 Task: Change  the formatting of the data to Which is Less than 5. In conditional formating, put the option 'Chart 4 colour. ', change the format of Column Width to 11, change the format of Column Width to 11In the sheet  Budget Analysis Toolbook
Action: Mouse moved to (54, 116)
Screenshot: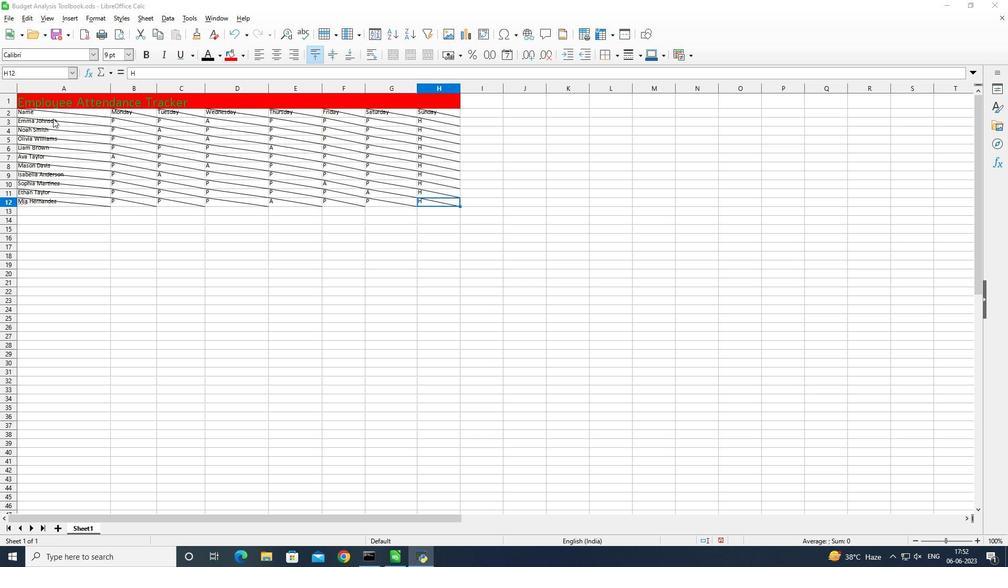 
Action: Mouse pressed left at (54, 116)
Screenshot: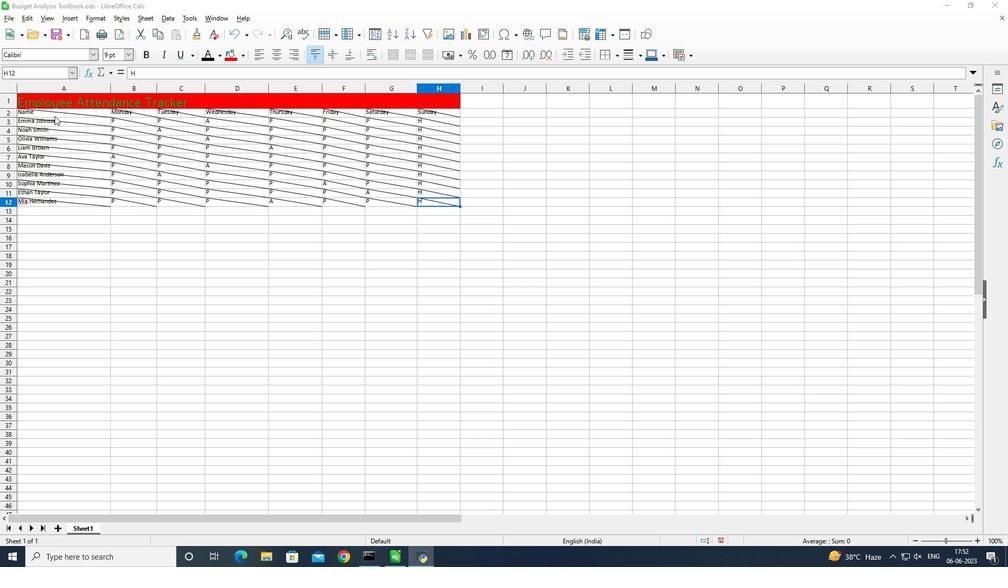 
Action: Mouse moved to (58, 114)
Screenshot: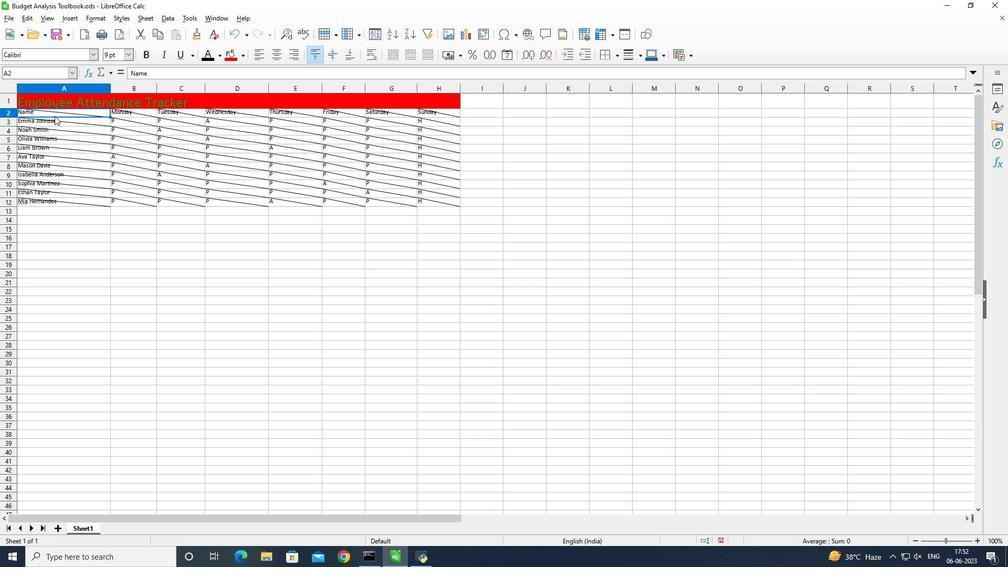 
Action: Mouse pressed left at (58, 114)
Screenshot: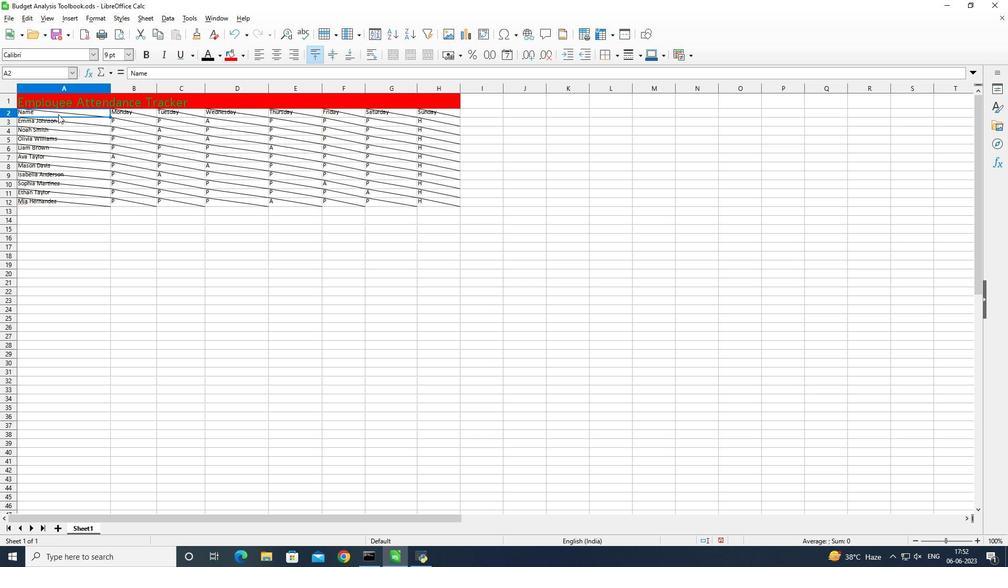 
Action: Mouse moved to (617, 57)
Screenshot: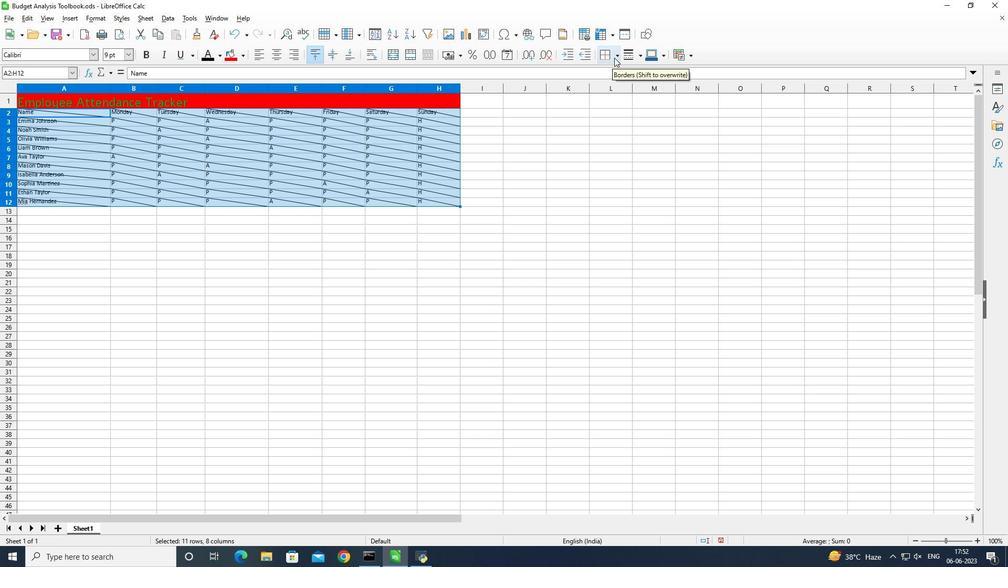 
Action: Mouse pressed left at (617, 57)
Screenshot: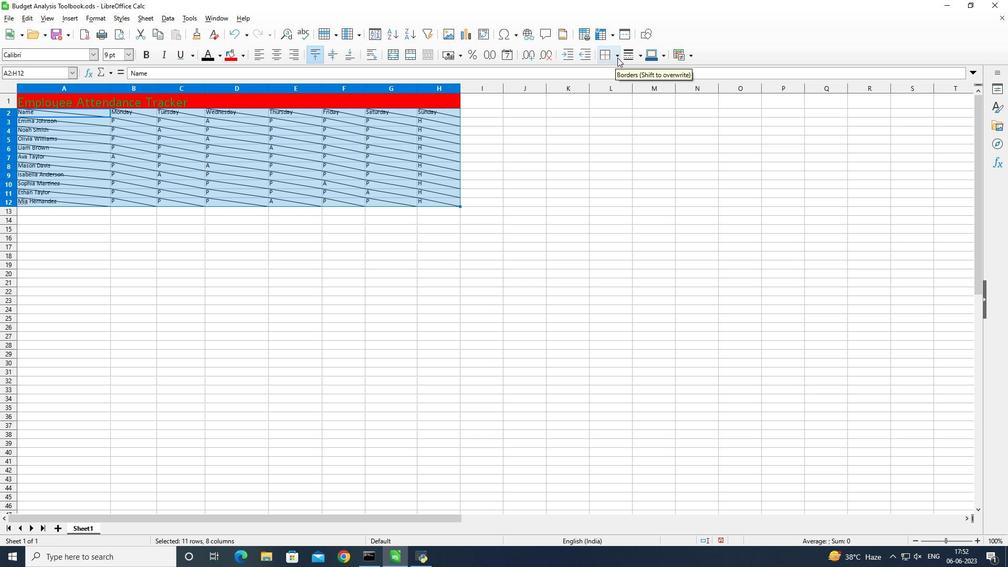 
Action: Mouse pressed left at (617, 57)
Screenshot: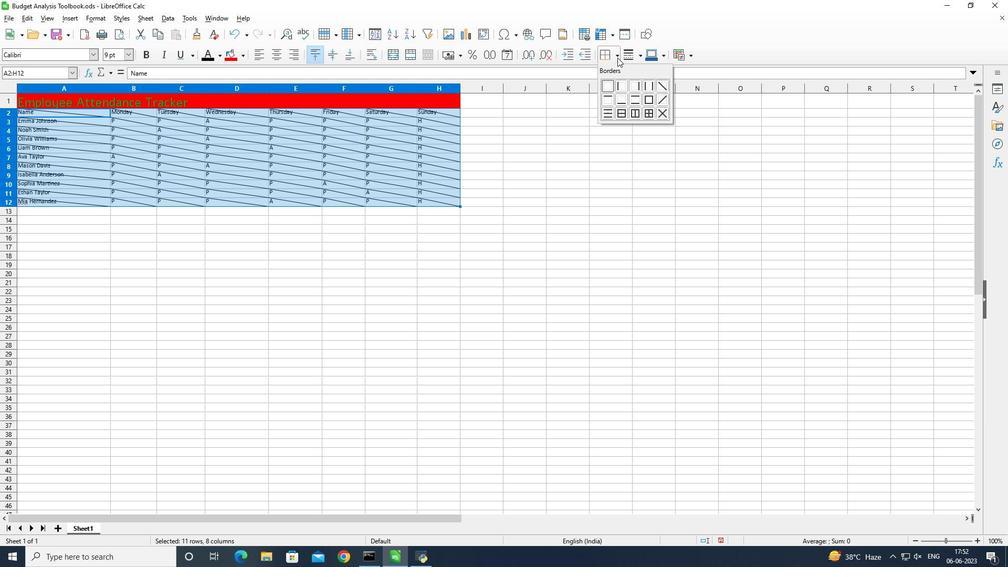 
Action: Mouse moved to (681, 47)
Screenshot: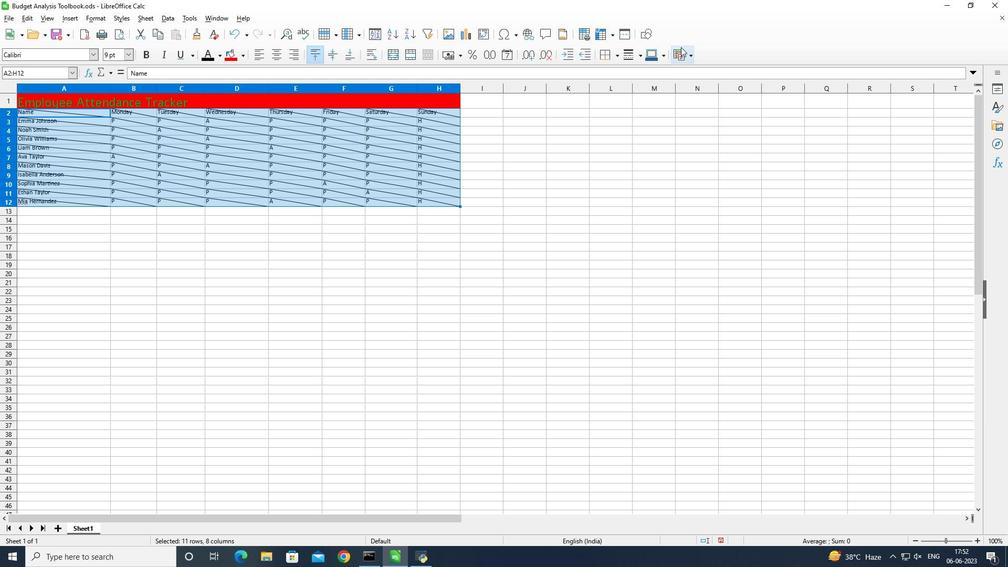 
Action: Mouse pressed left at (681, 47)
Screenshot: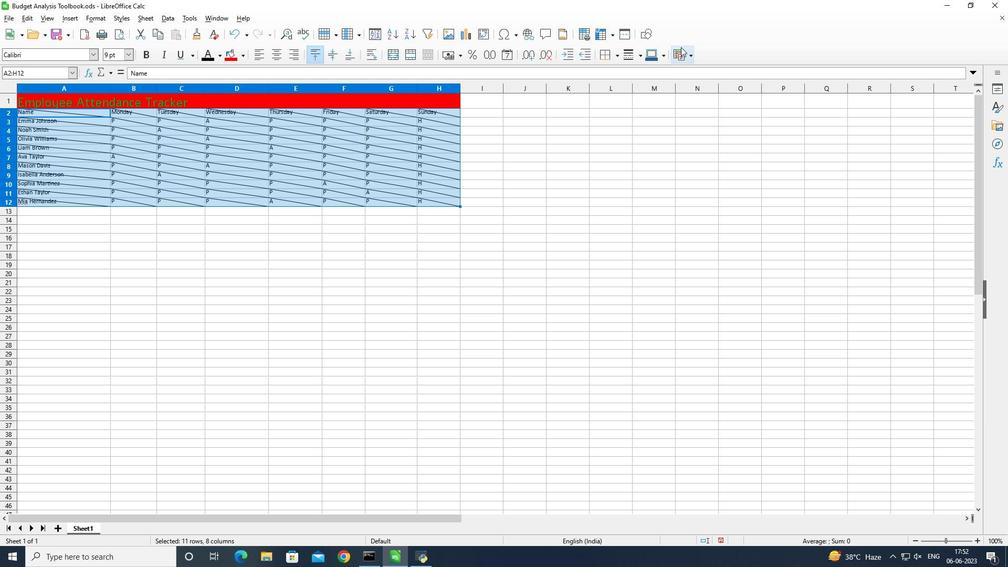
Action: Mouse moved to (700, 71)
Screenshot: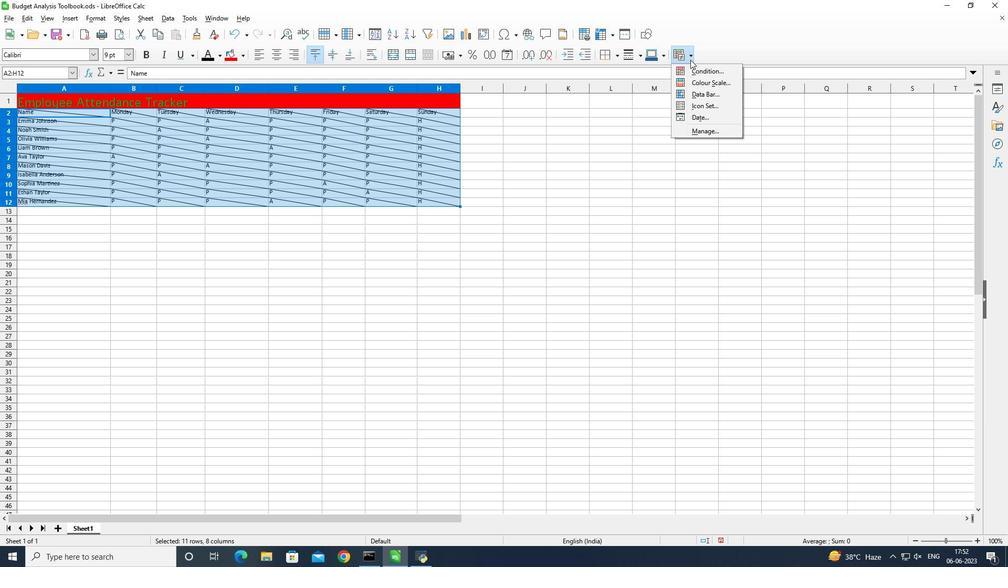 
Action: Mouse pressed left at (700, 71)
Screenshot: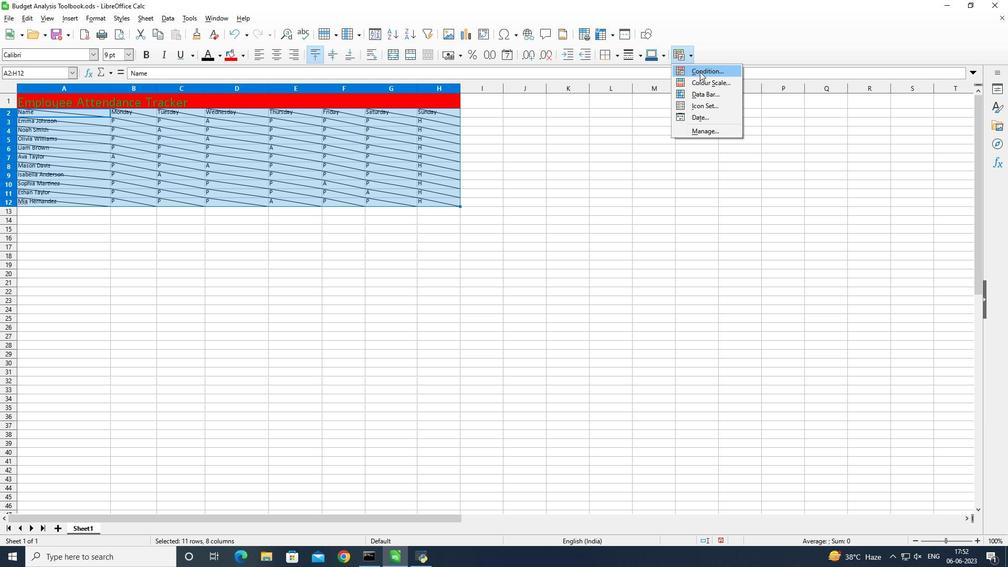 
Action: Mouse moved to (672, 132)
Screenshot: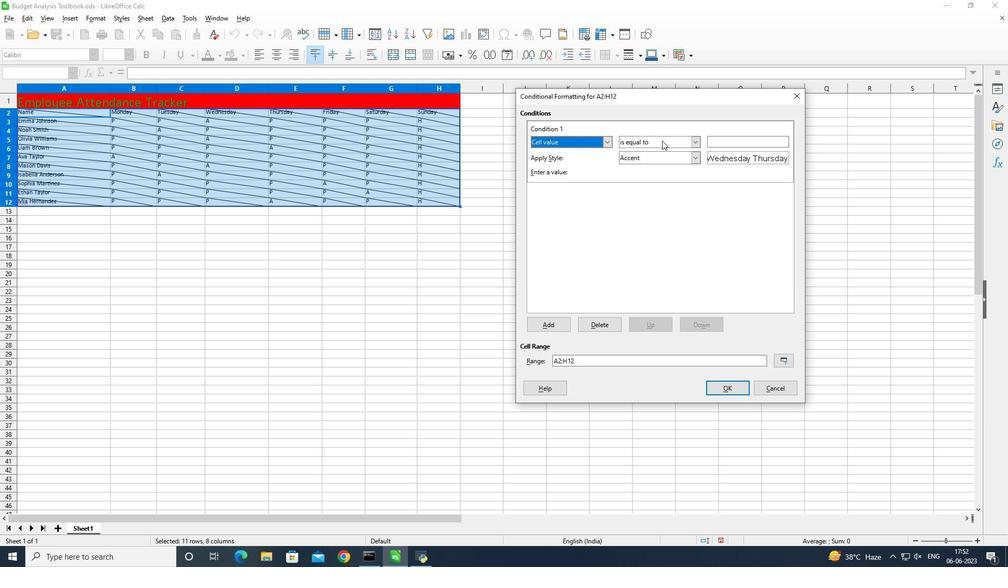 
Action: Mouse pressed left at (672, 132)
Screenshot: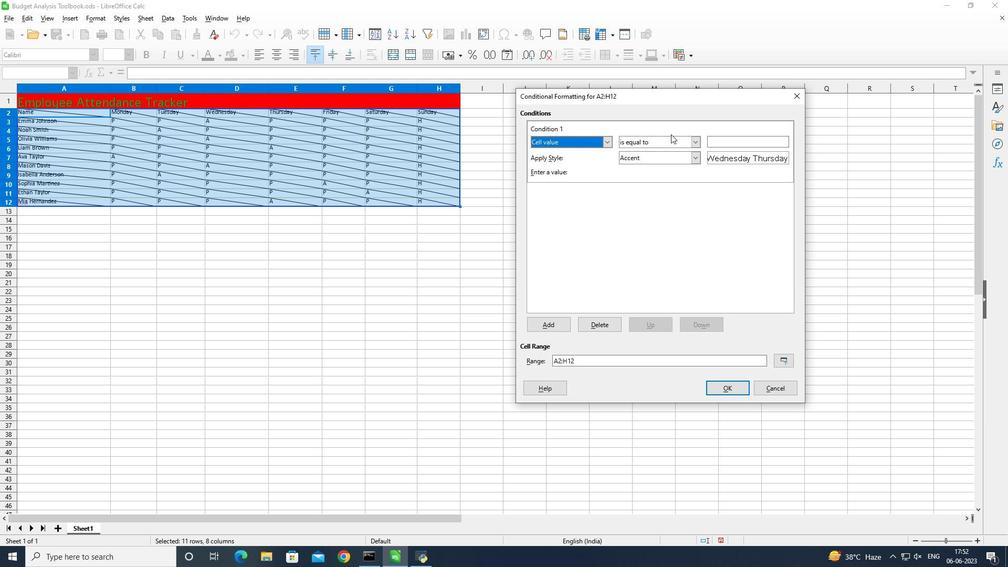 
Action: Mouse moved to (667, 138)
Screenshot: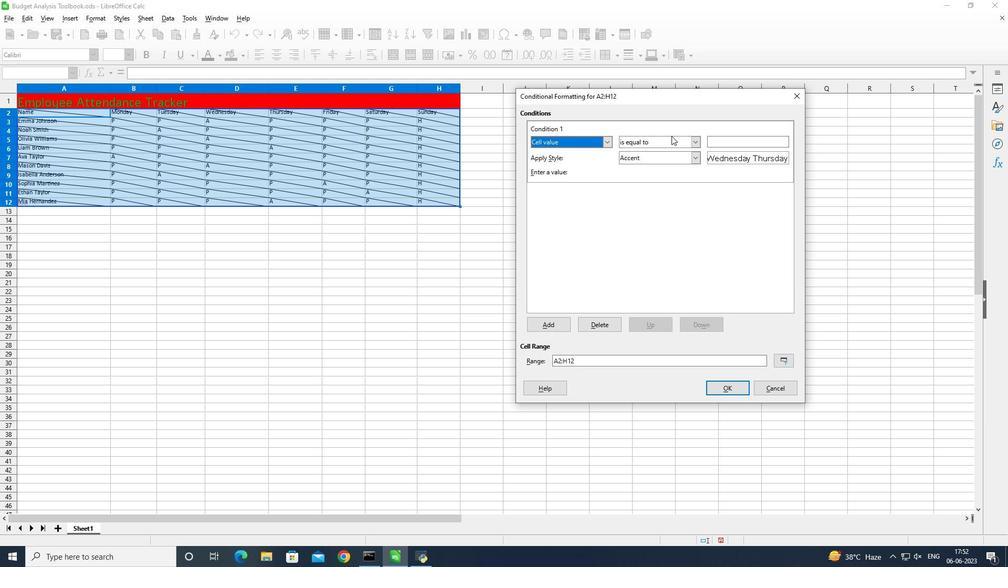 
Action: Mouse pressed left at (667, 138)
Screenshot: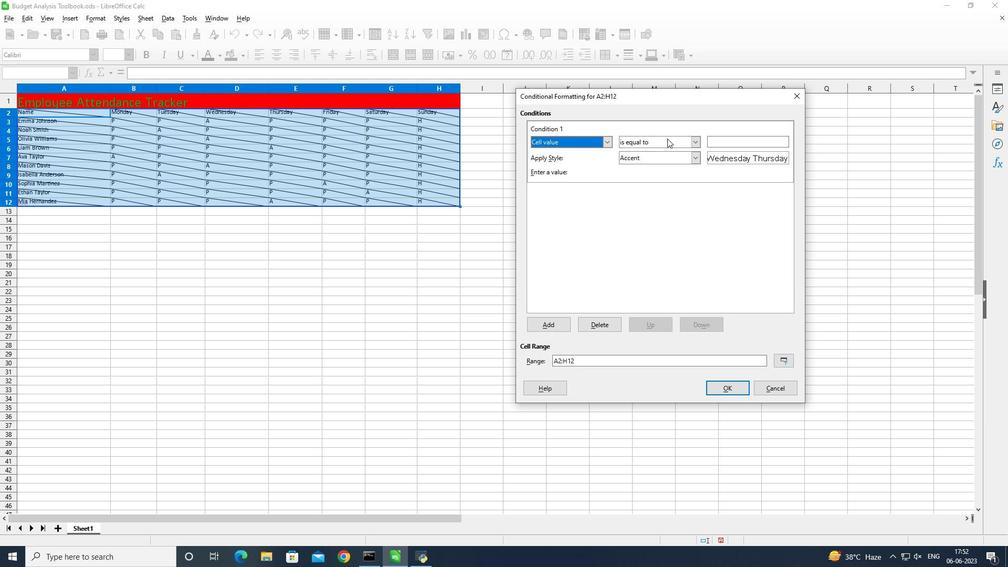 
Action: Mouse moved to (664, 162)
Screenshot: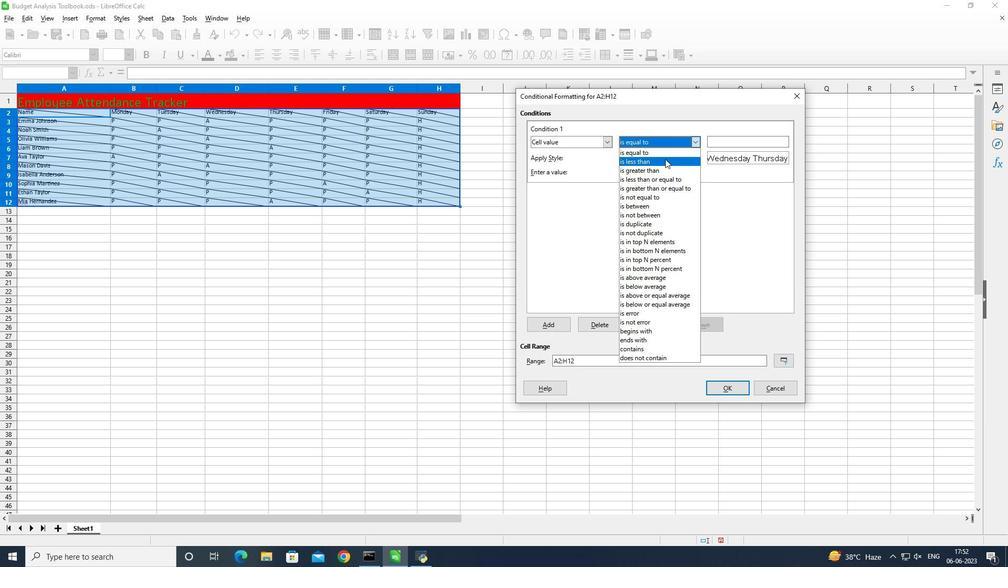 
Action: Mouse pressed left at (664, 162)
Screenshot: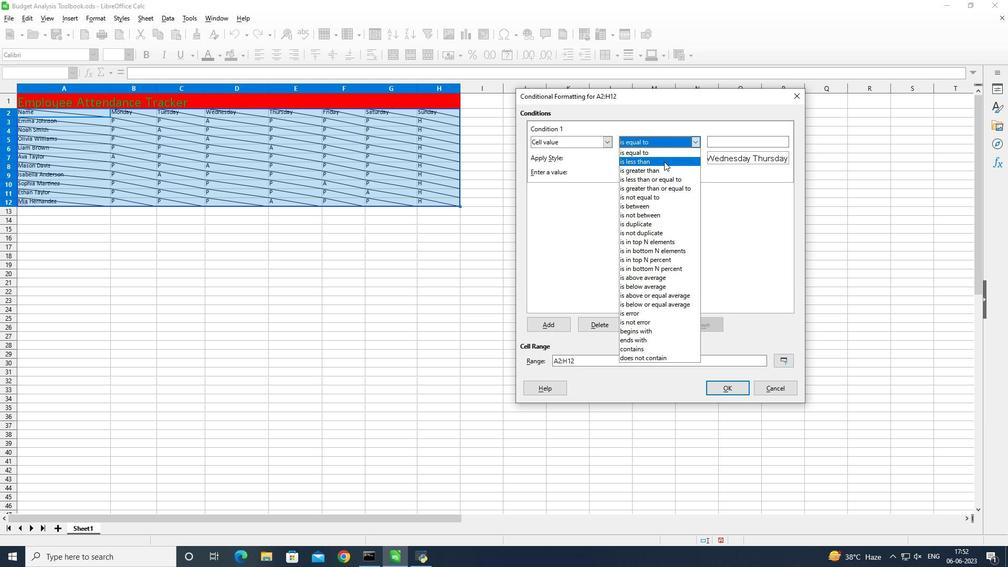 
Action: Mouse moved to (741, 141)
Screenshot: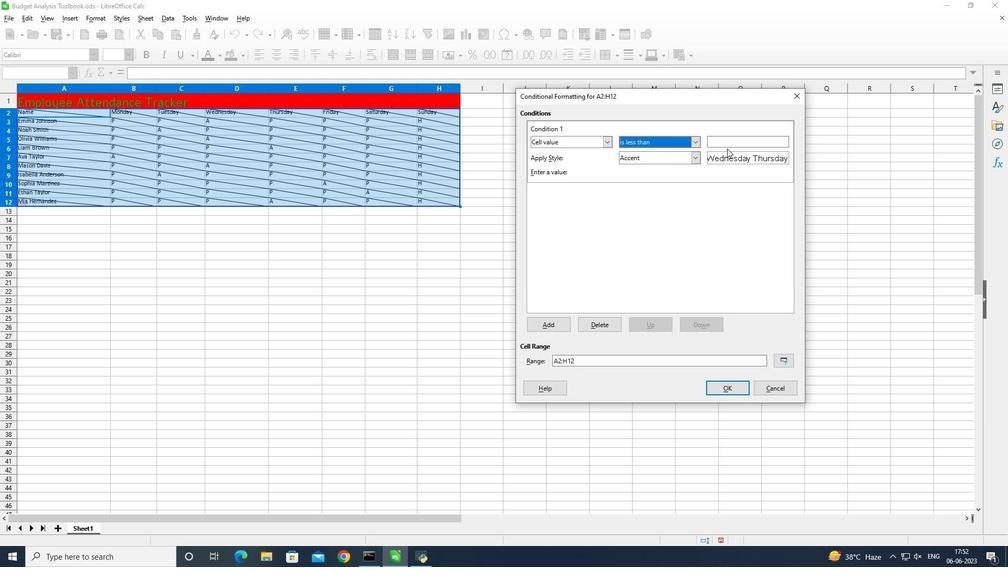 
Action: Mouse pressed left at (741, 141)
Screenshot: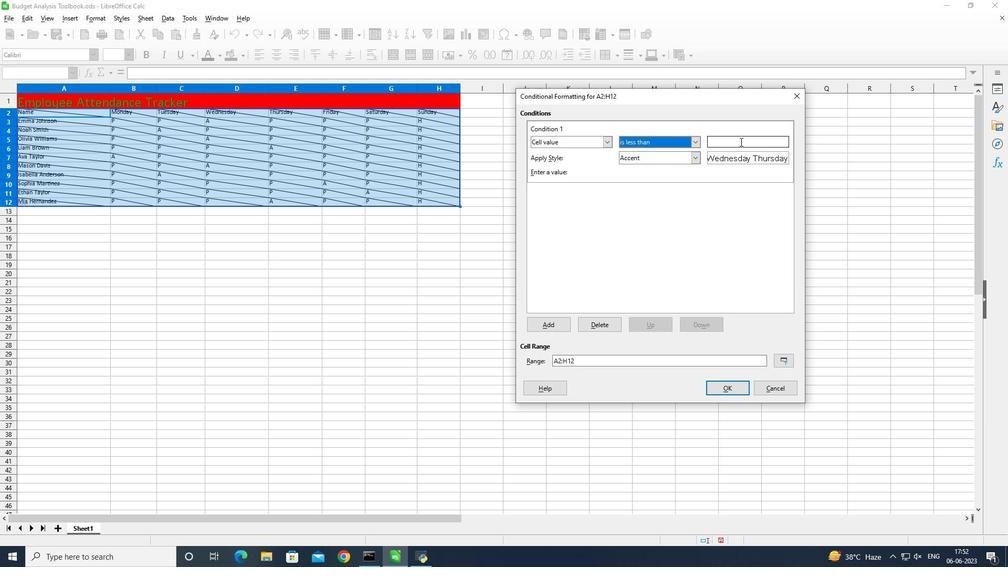 
Action: Mouse moved to (751, 143)
Screenshot: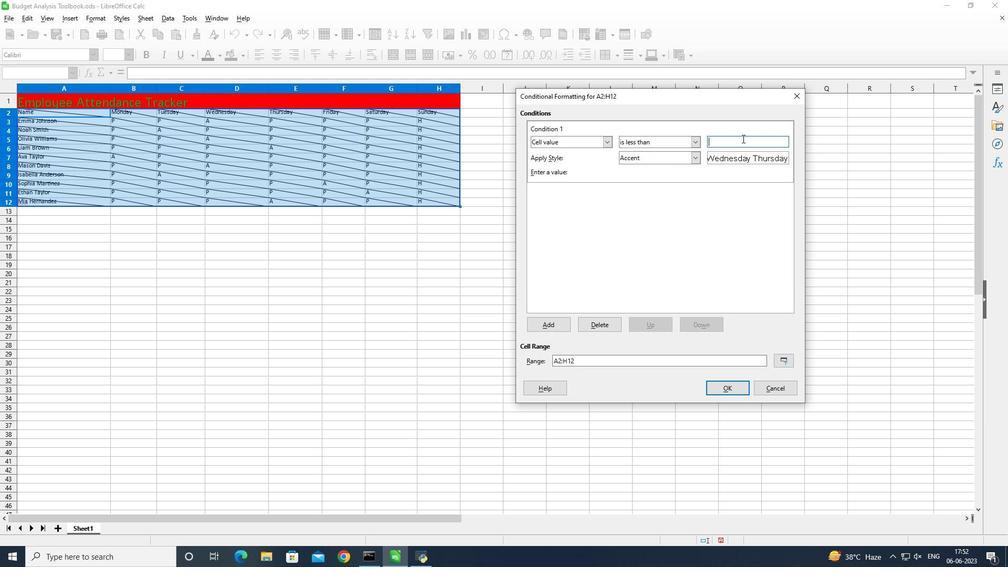 
Action: Key pressed 5<Key.enter>
Screenshot: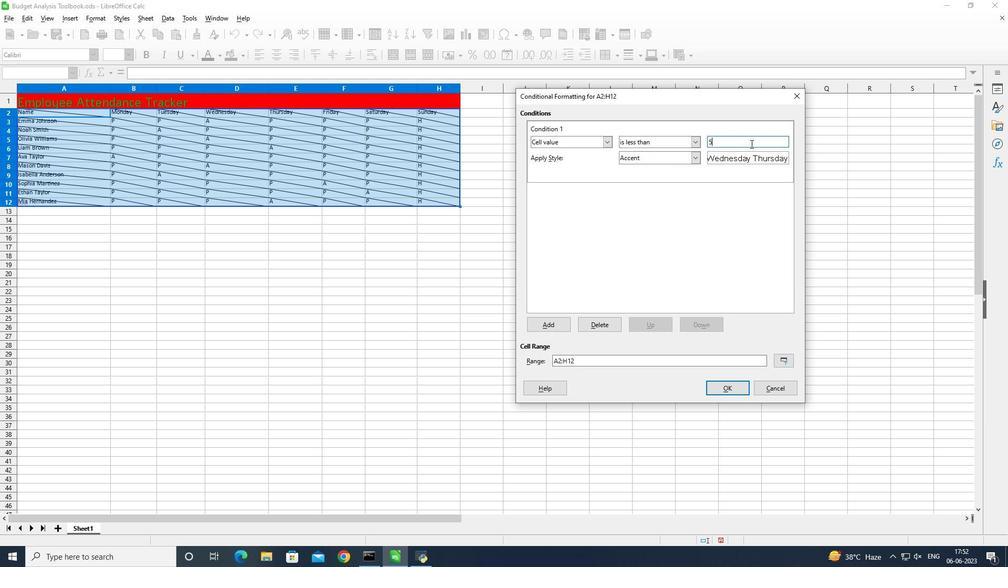 
Action: Mouse moved to (683, 52)
Screenshot: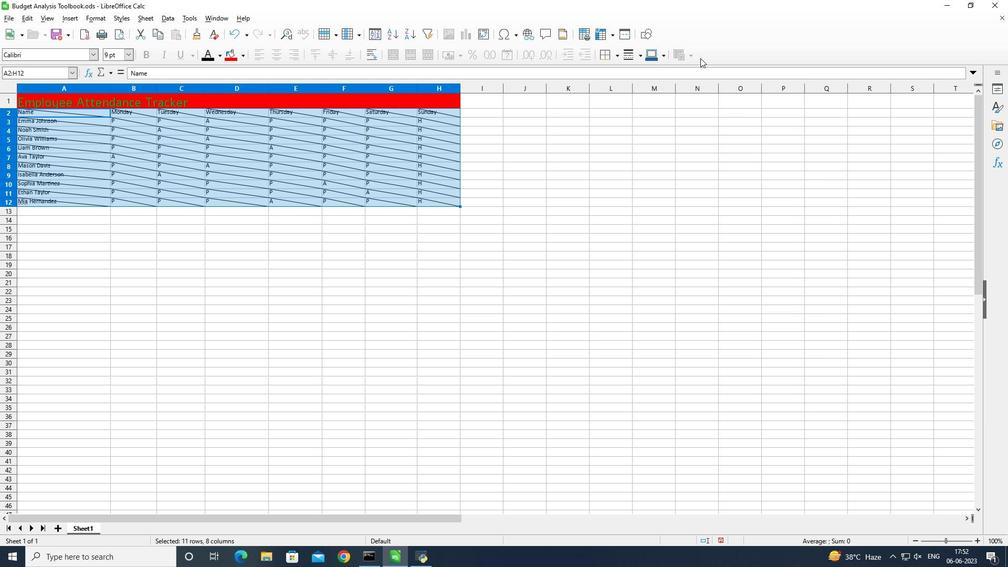 
Action: Mouse pressed left at (683, 52)
Screenshot: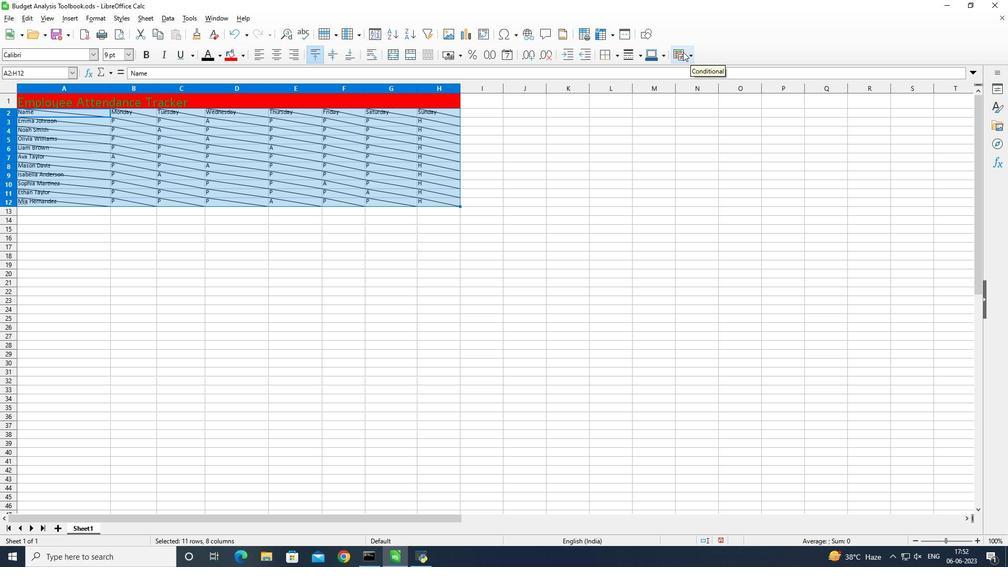
Action: Mouse moved to (709, 77)
Screenshot: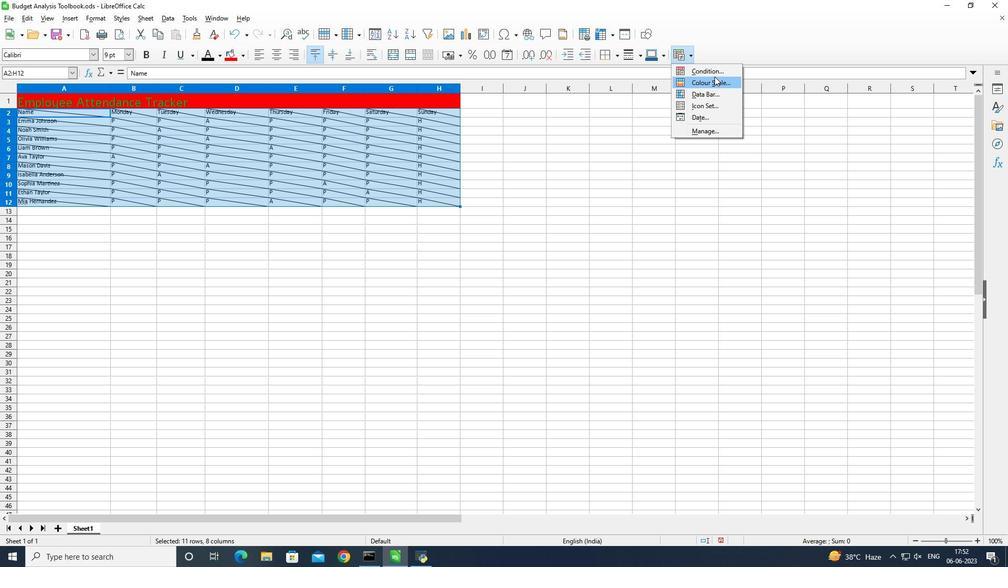 
Action: Mouse pressed left at (709, 77)
Screenshot: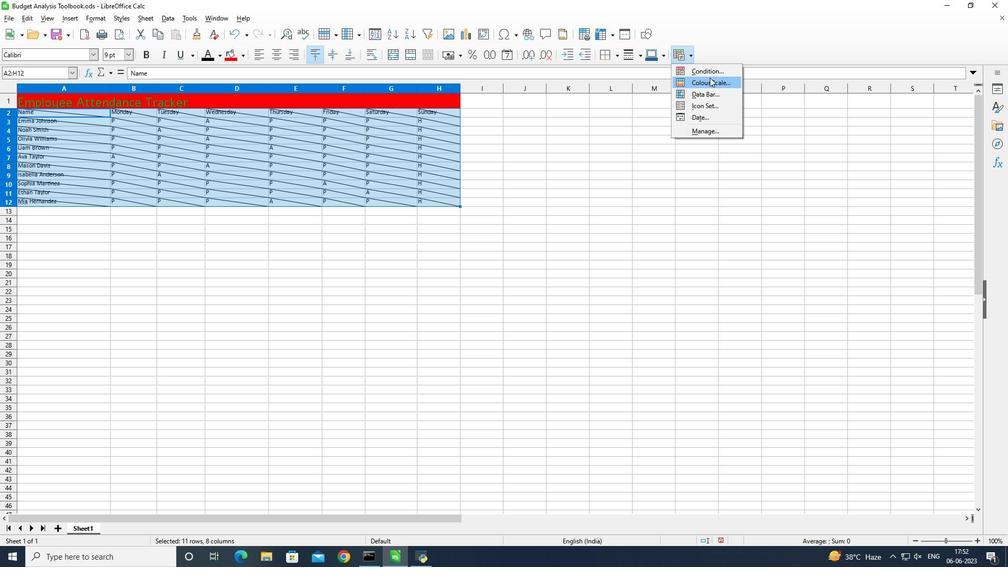 
Action: Mouse moved to (603, 142)
Screenshot: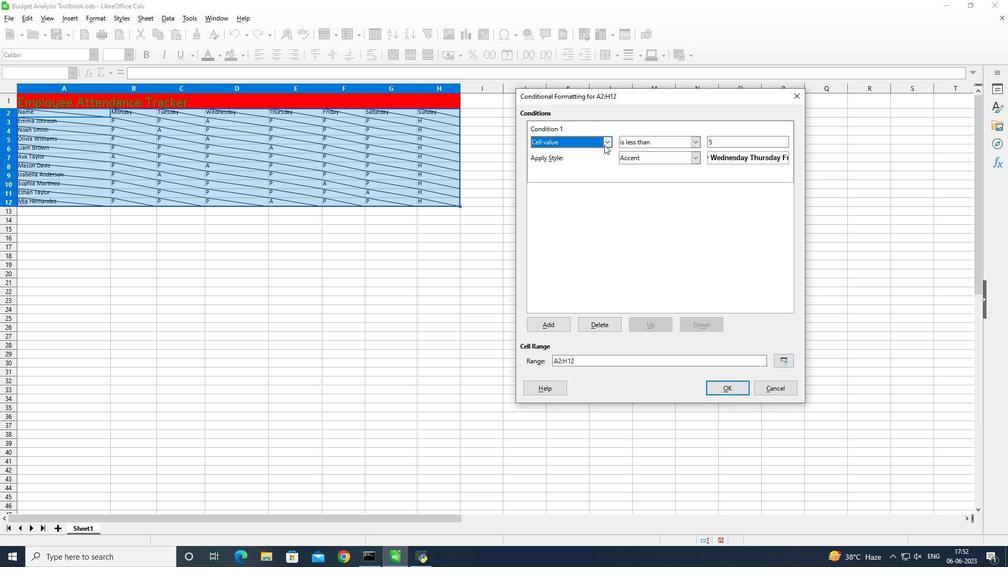 
Action: Mouse pressed left at (603, 142)
Screenshot: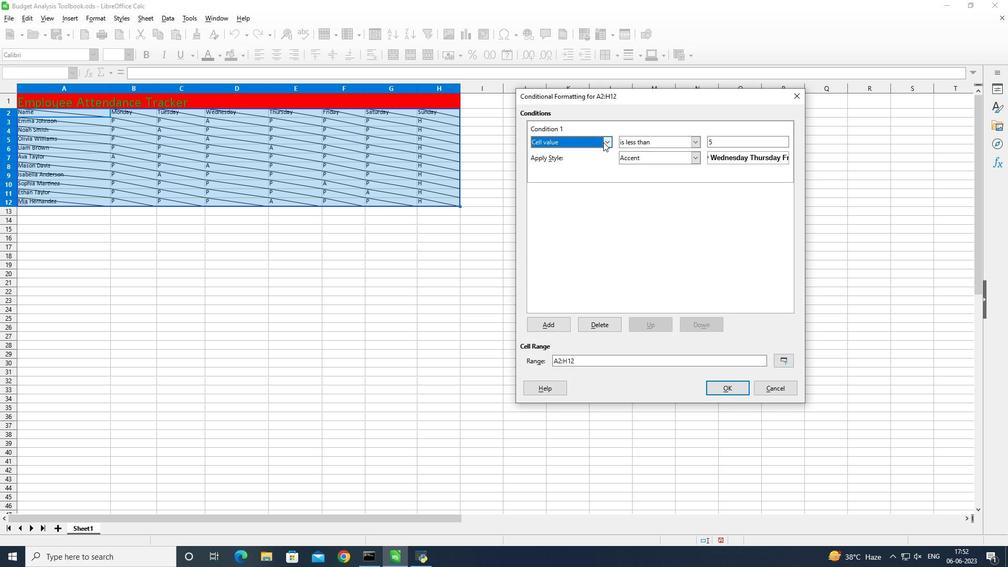 
Action: Mouse moved to (582, 152)
Screenshot: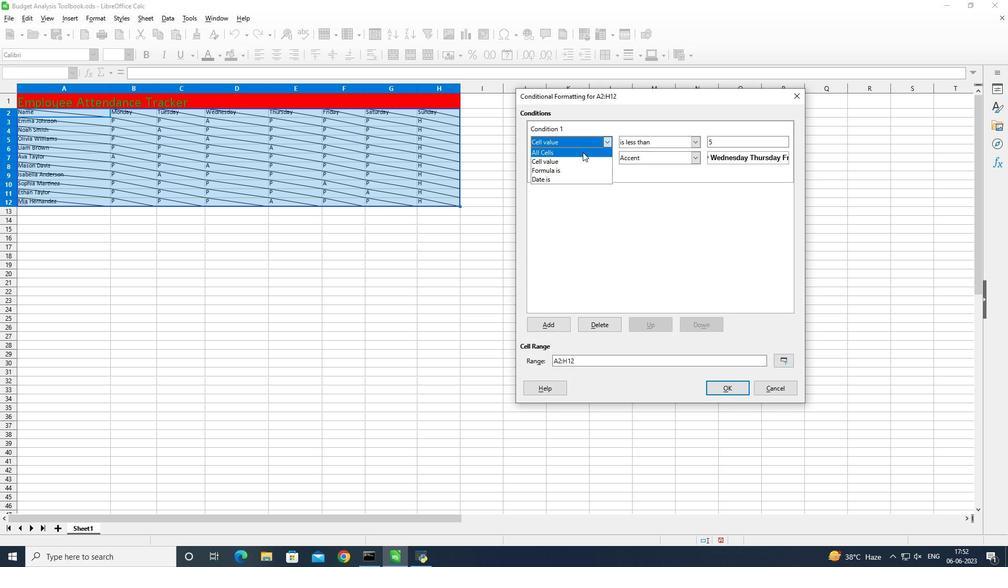 
Action: Mouse pressed left at (582, 152)
Screenshot: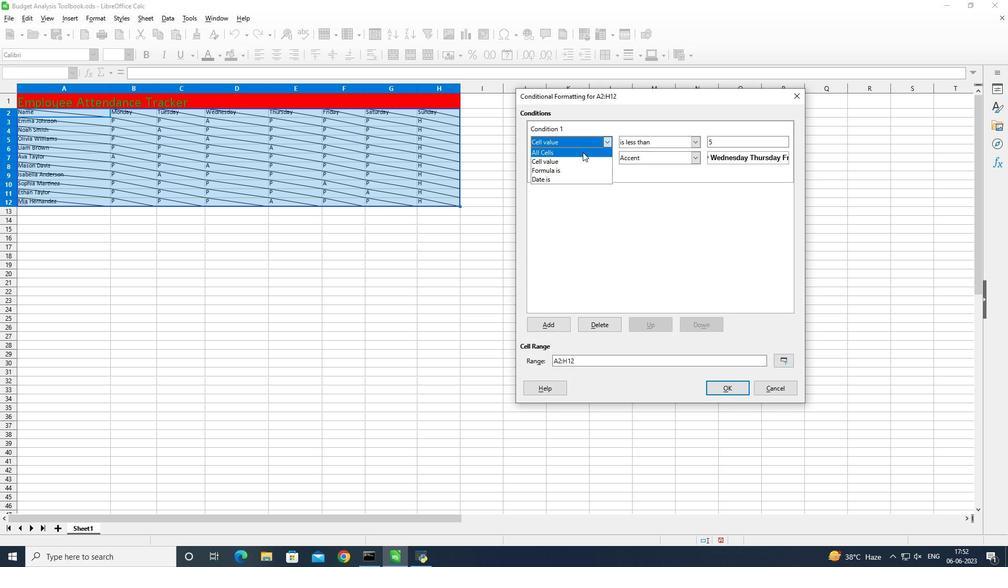 
Action: Mouse moved to (585, 206)
Screenshot: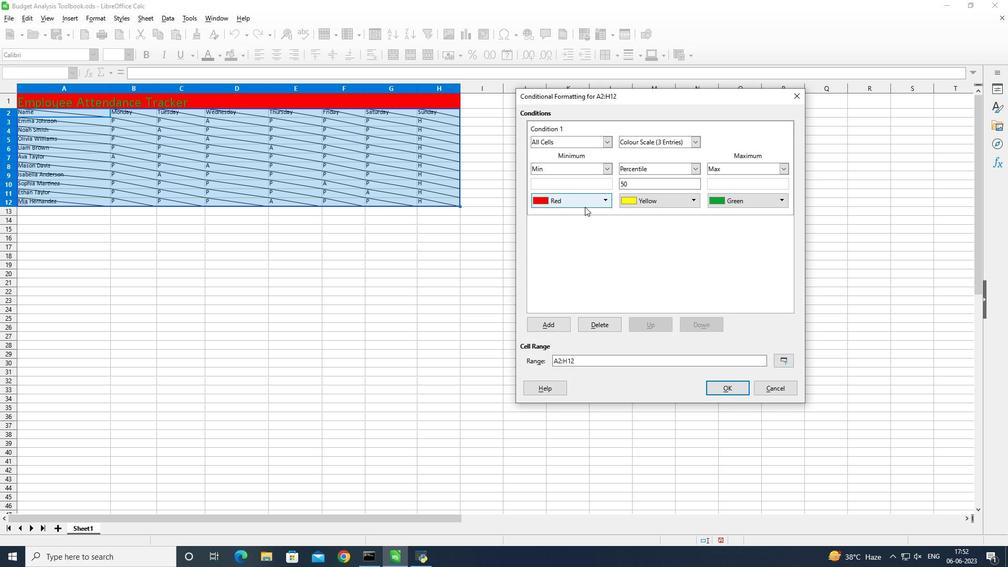 
Action: Mouse pressed left at (585, 206)
Screenshot: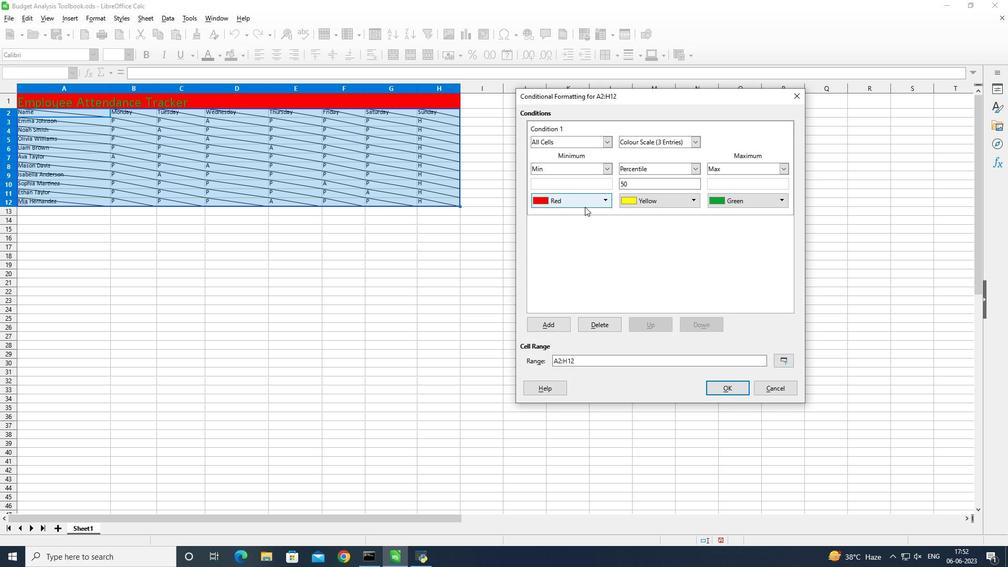 
Action: Mouse moved to (571, 217)
Screenshot: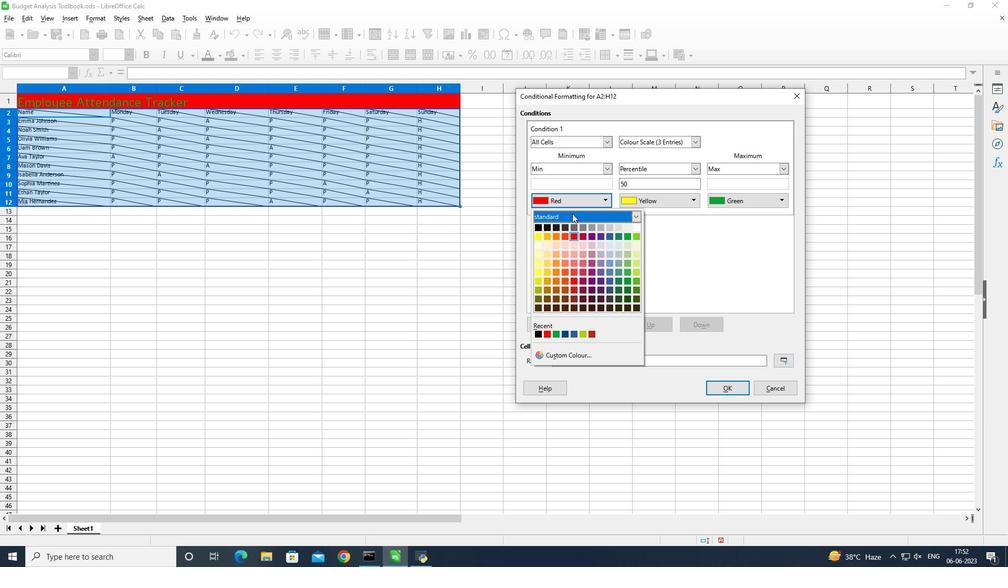 
Action: Mouse pressed left at (571, 217)
Screenshot: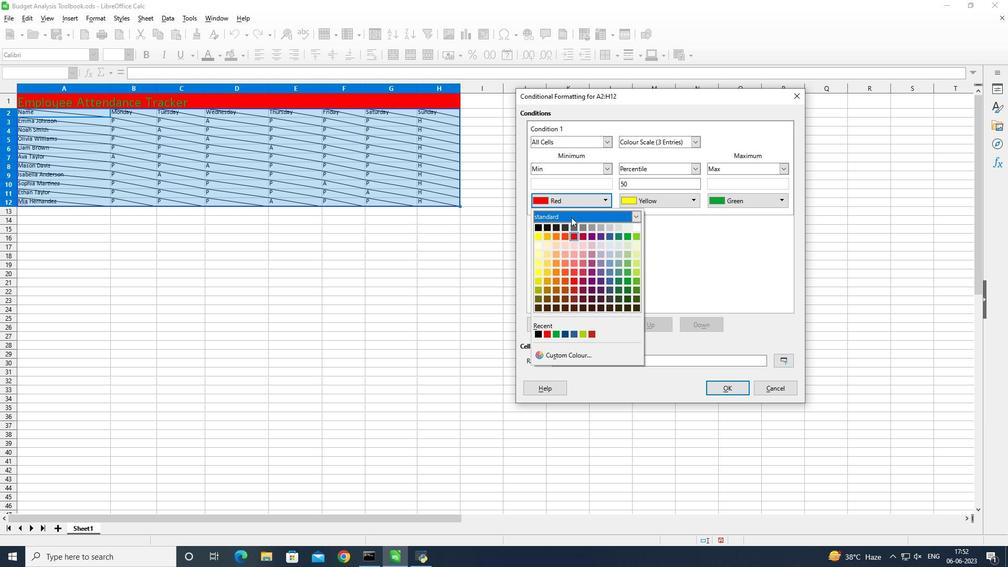 
Action: Mouse moved to (569, 237)
Screenshot: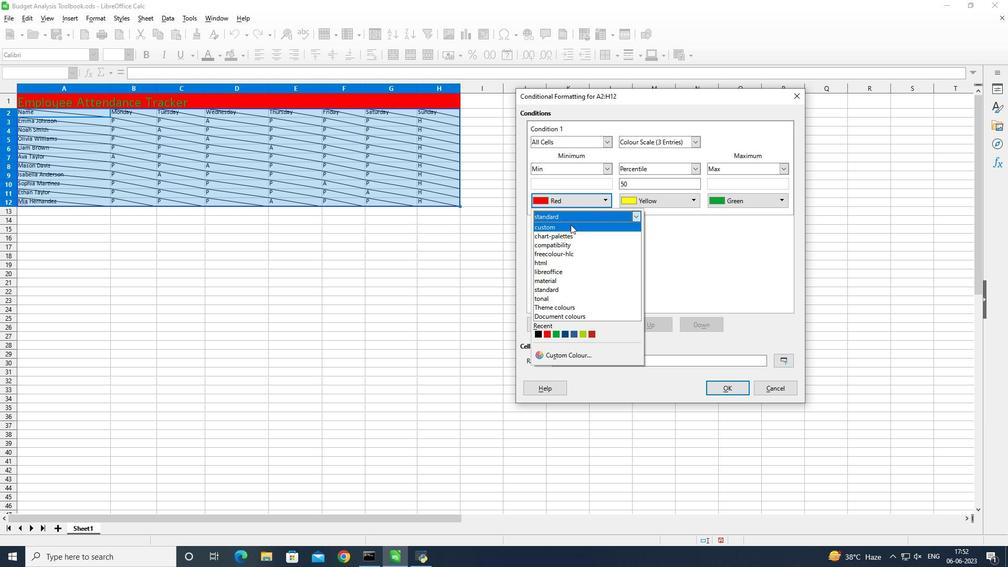 
Action: Mouse pressed left at (569, 237)
Screenshot: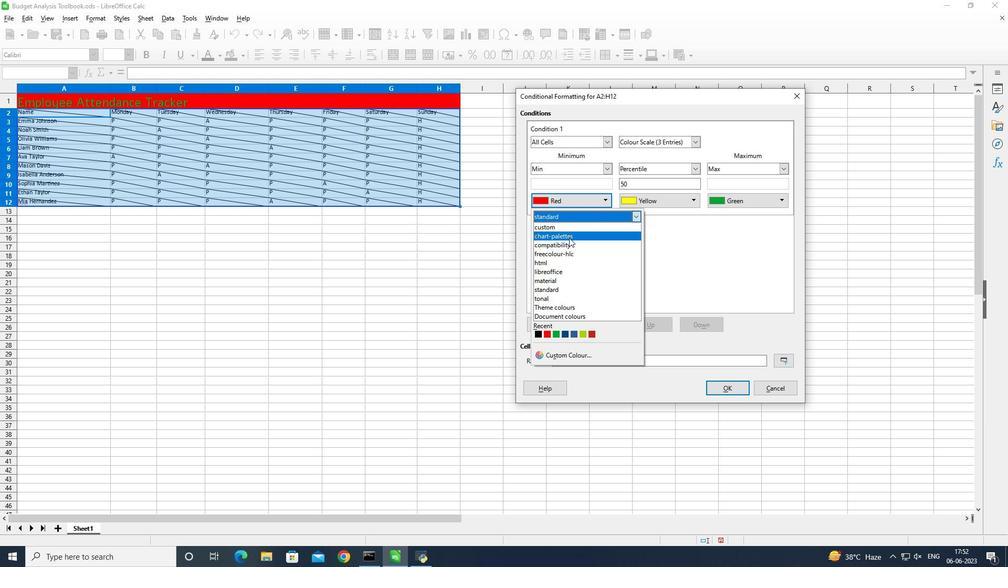 
Action: Mouse moved to (568, 228)
Screenshot: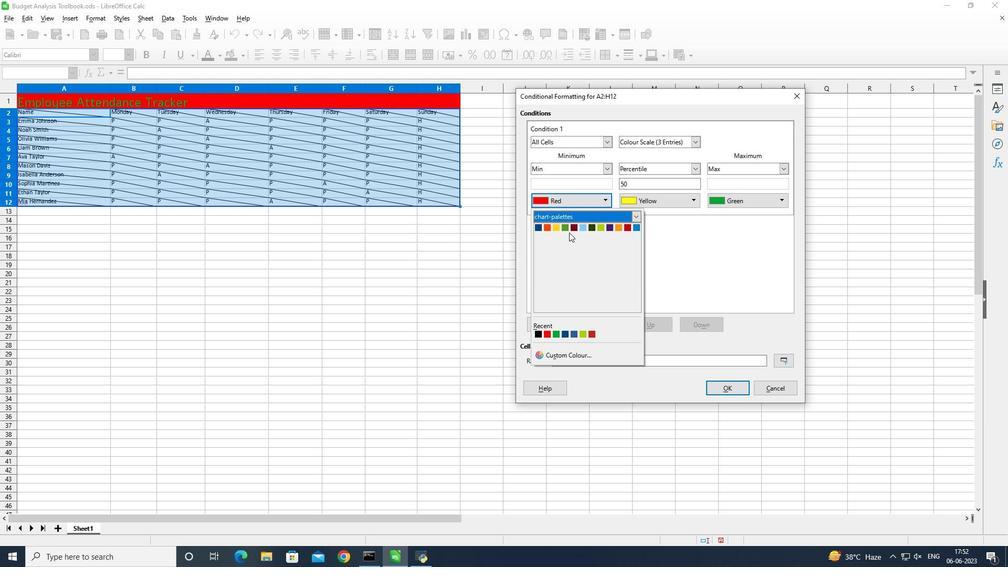
Action: Mouse pressed left at (568, 228)
Screenshot: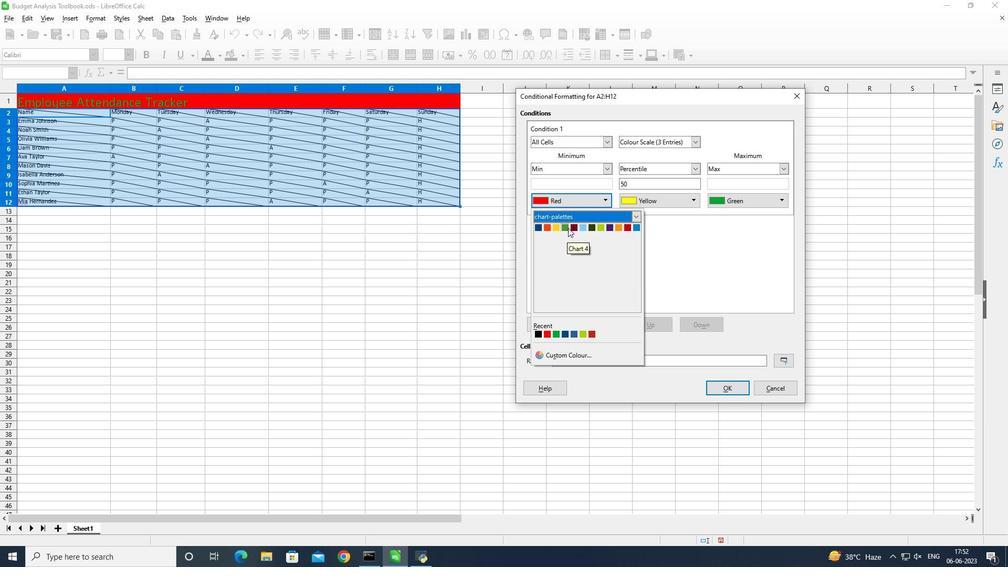 
Action: Mouse moved to (732, 390)
Screenshot: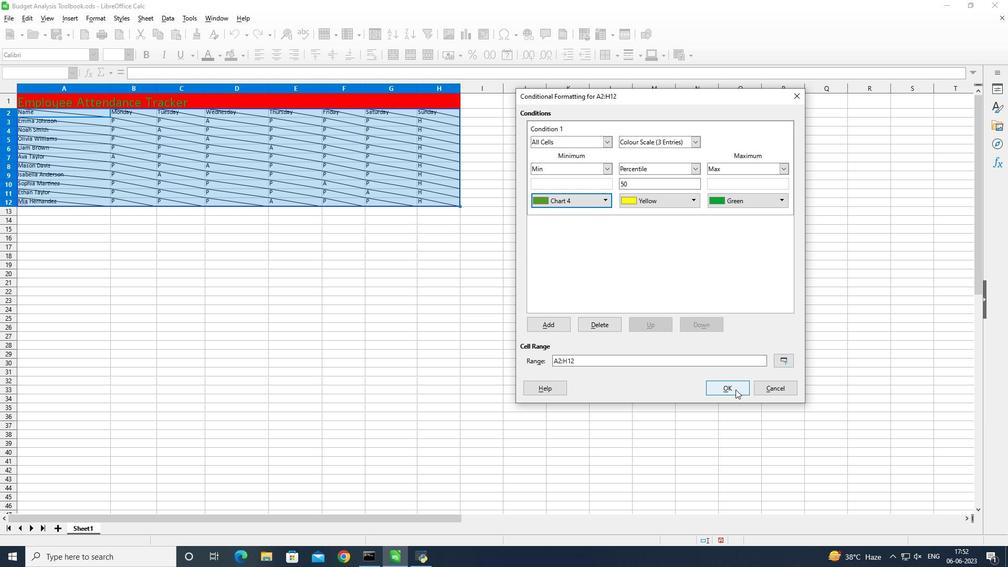 
Action: Mouse pressed left at (732, 390)
Screenshot: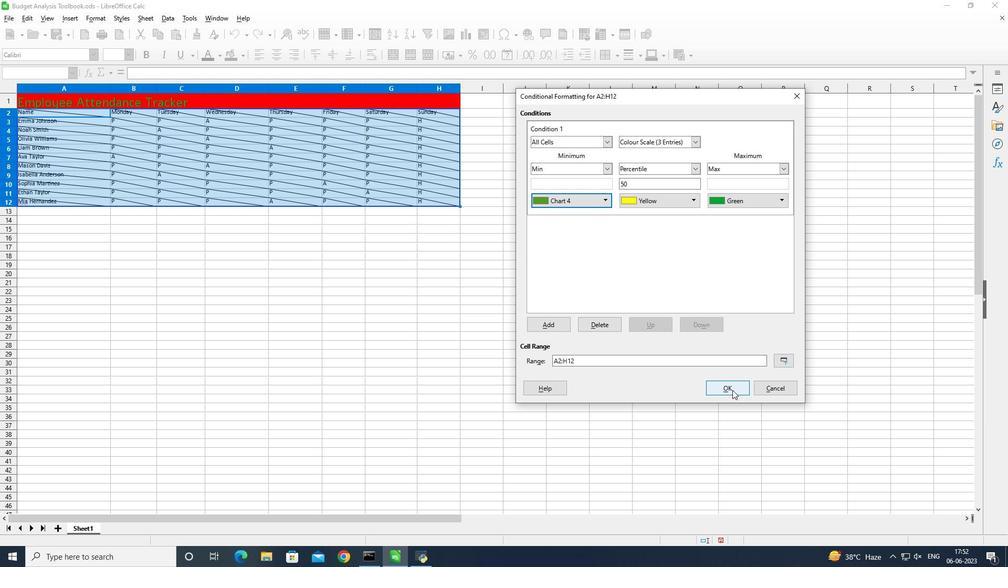 
Action: Mouse moved to (357, 34)
Screenshot: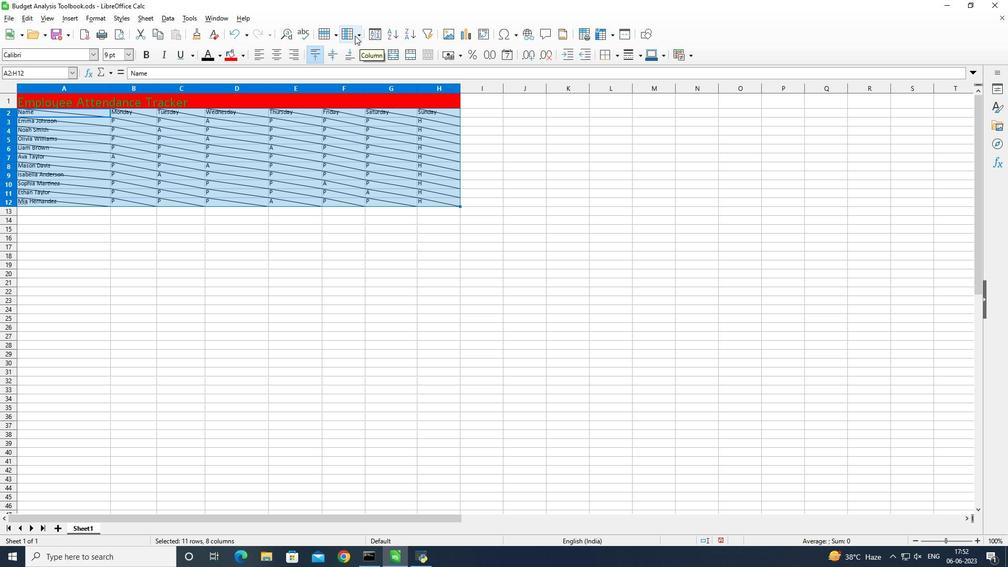 
Action: Mouse pressed left at (357, 34)
Screenshot: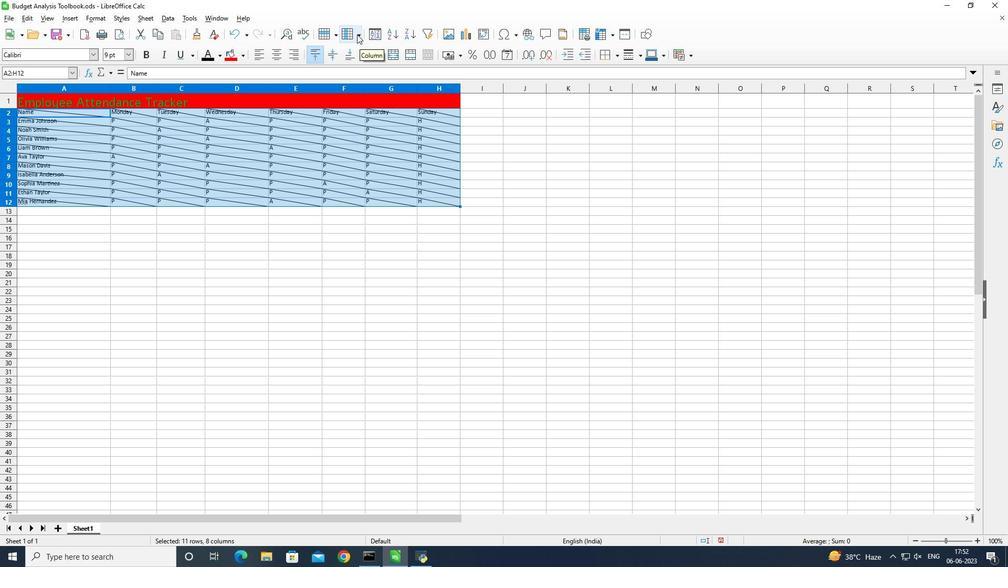
Action: Mouse moved to (381, 89)
Screenshot: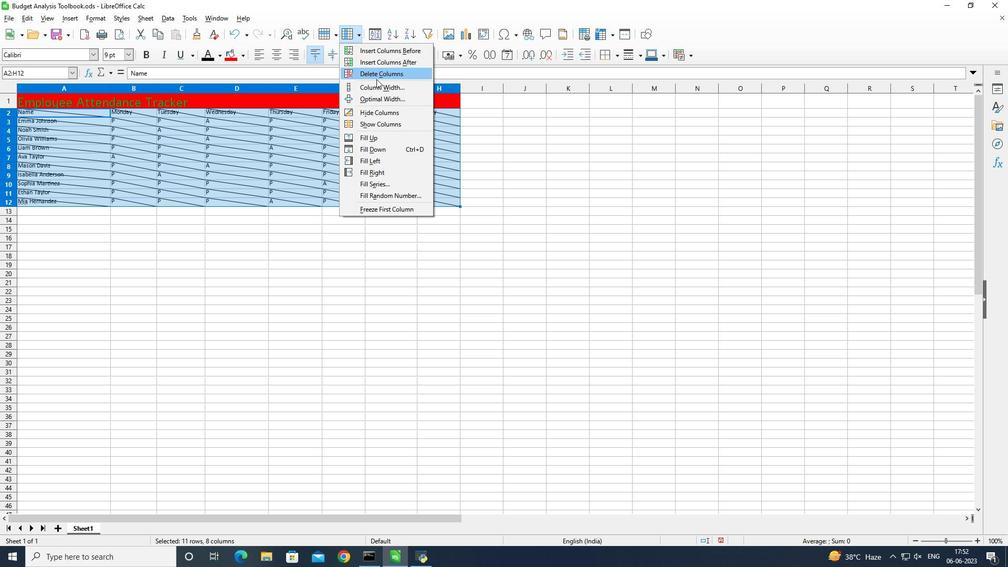 
Action: Mouse pressed left at (381, 89)
Screenshot: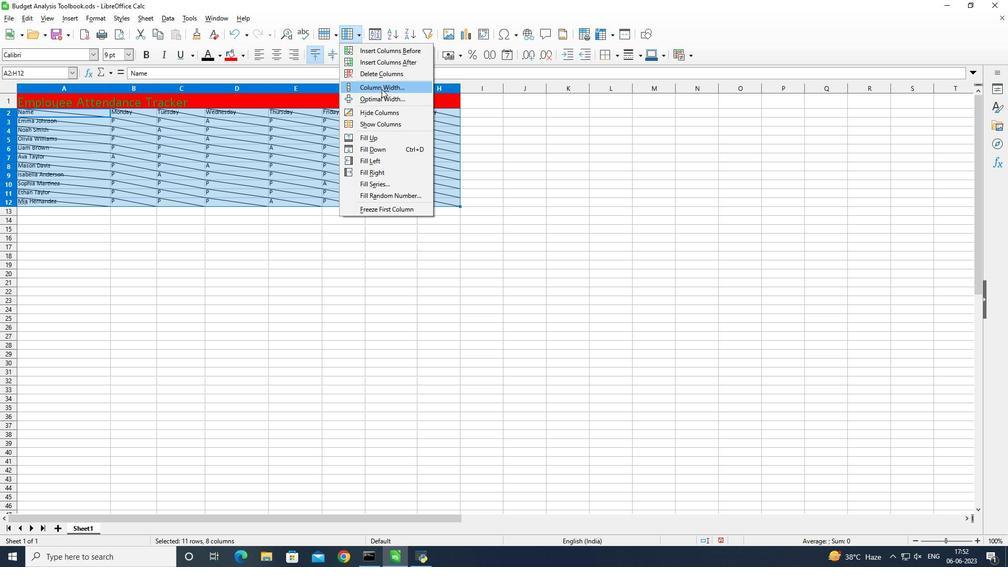 
Action: Mouse moved to (528, 255)
Screenshot: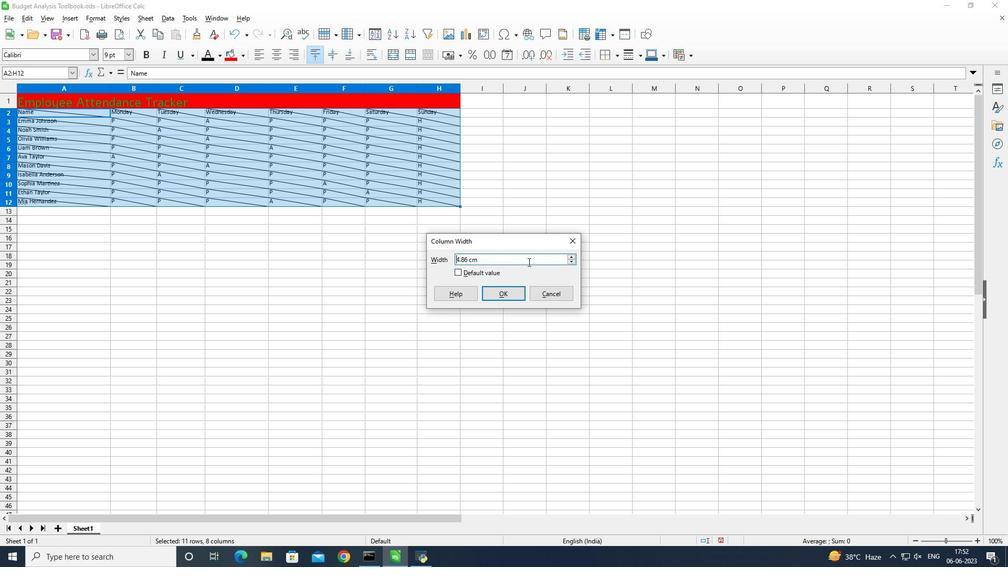 
Action: Key pressed <Key.delete><Key.delete><Key.delete><Key.delete><Key.delete><Key.delete><Key.delete><Key.delete><Key.delete><Key.delete><Key.delete><Key.delete>11<Key.enter>
Screenshot: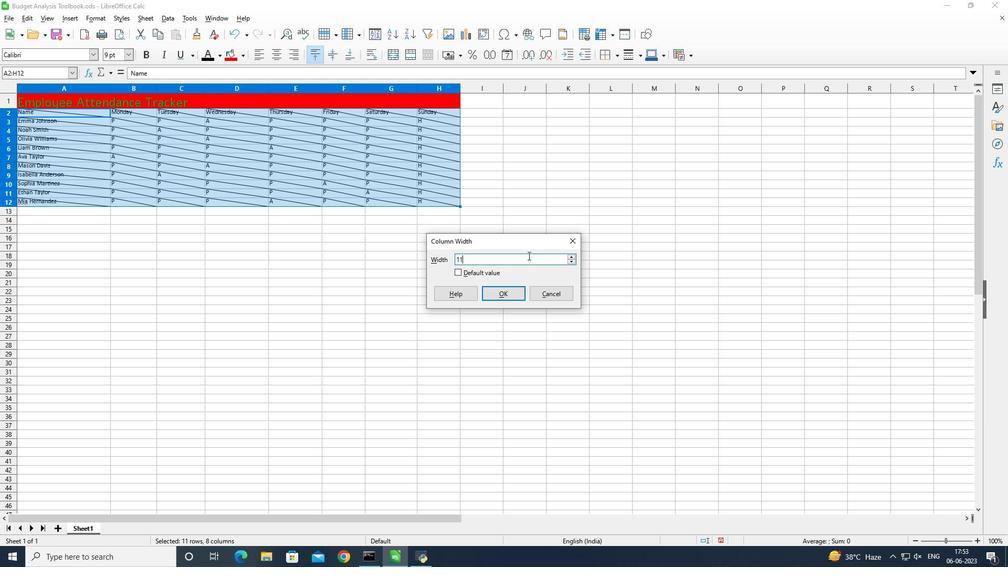 
Action: Mouse moved to (513, 211)
Screenshot: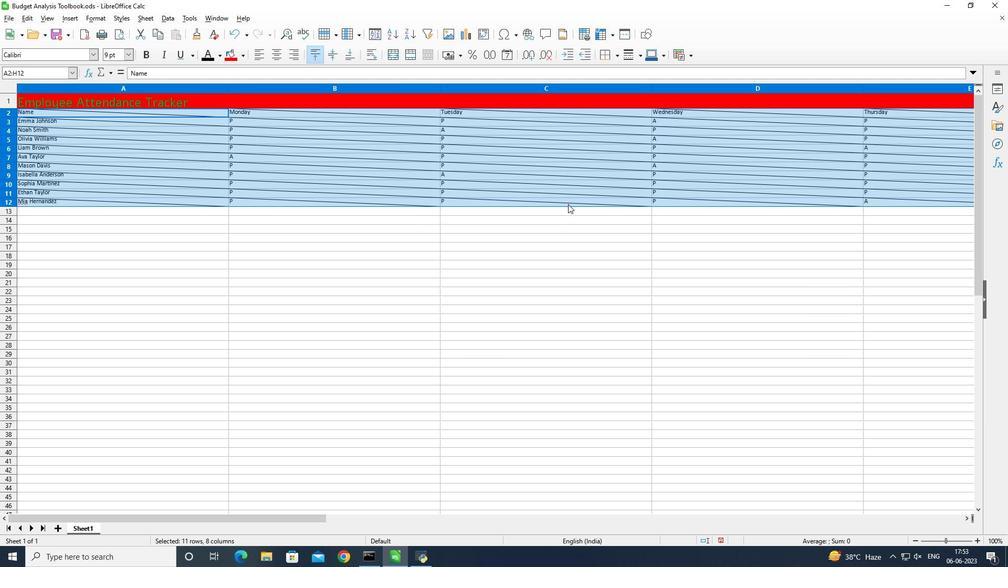
